Task: Add Boiron Bryonia Alba 30C to the cart.
Action: Mouse moved to (241, 118)
Screenshot: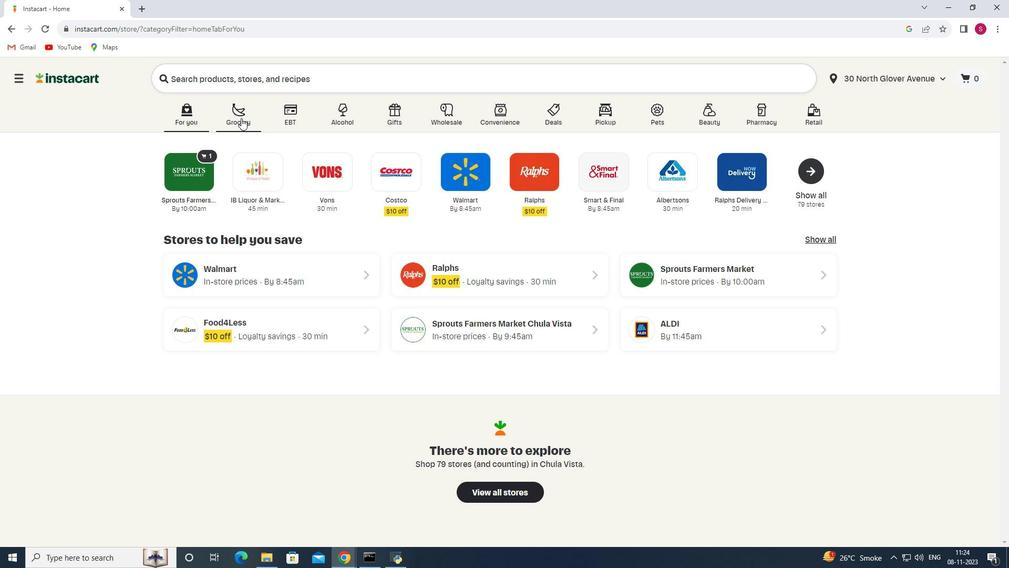 
Action: Mouse pressed left at (241, 118)
Screenshot: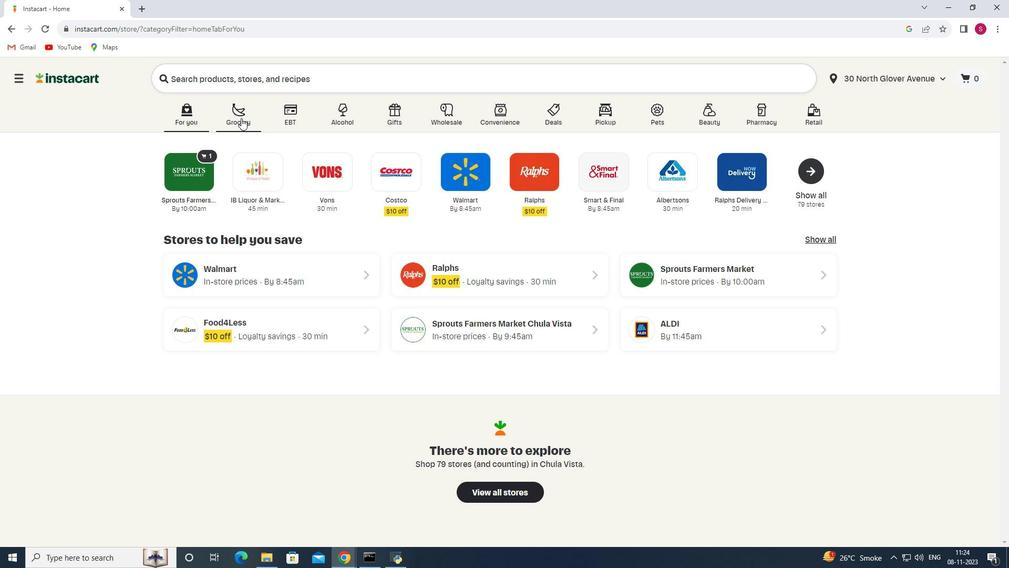 
Action: Mouse moved to (271, 299)
Screenshot: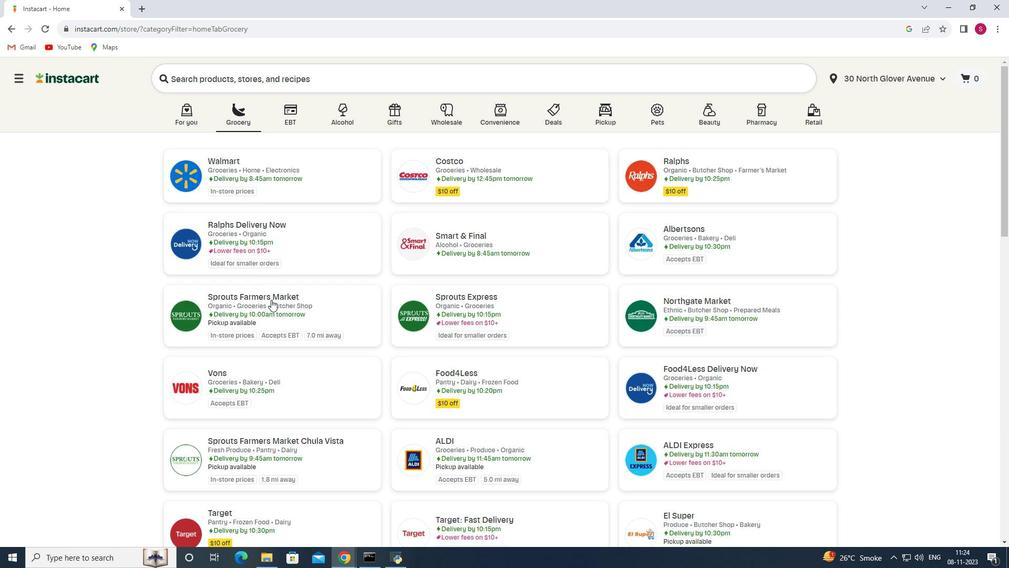 
Action: Mouse pressed left at (271, 299)
Screenshot: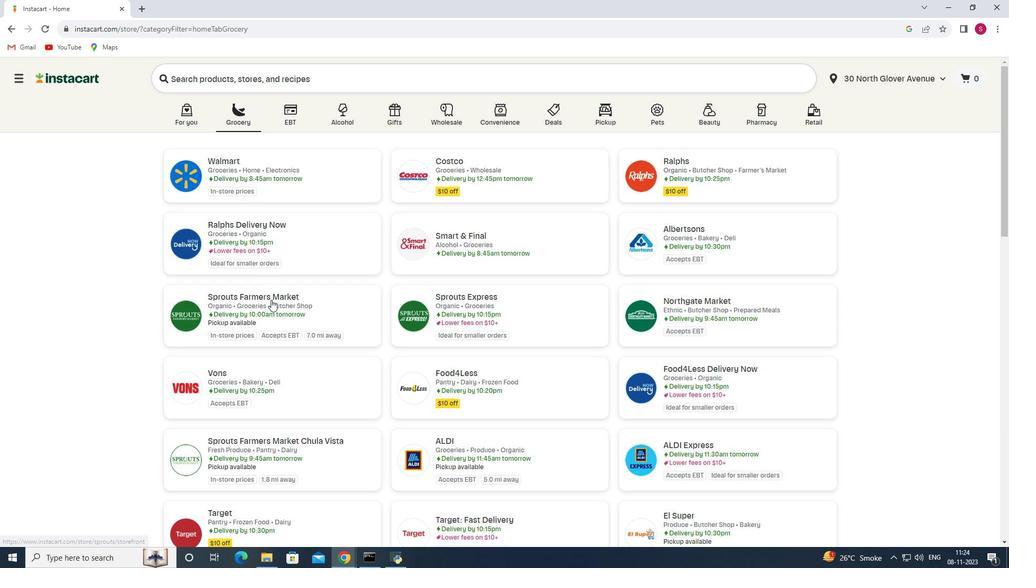 
Action: Mouse moved to (56, 309)
Screenshot: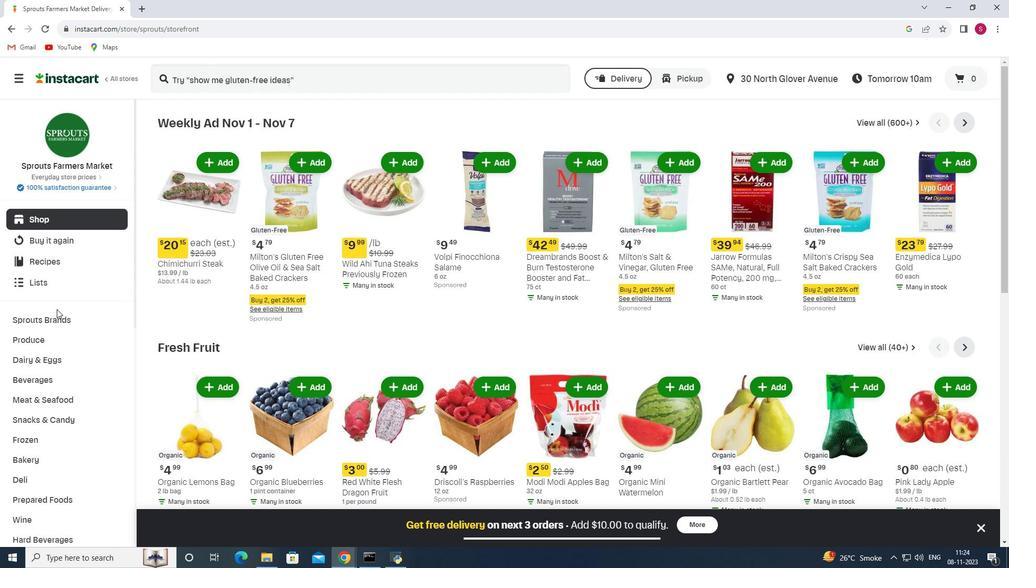 
Action: Mouse scrolled (56, 308) with delta (0, 0)
Screenshot: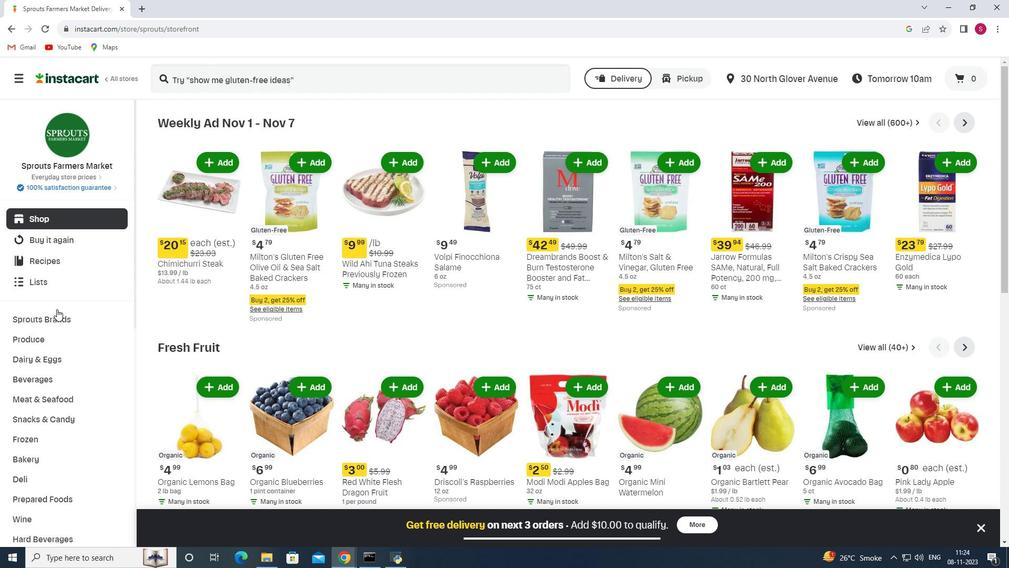 
Action: Mouse scrolled (56, 308) with delta (0, 0)
Screenshot: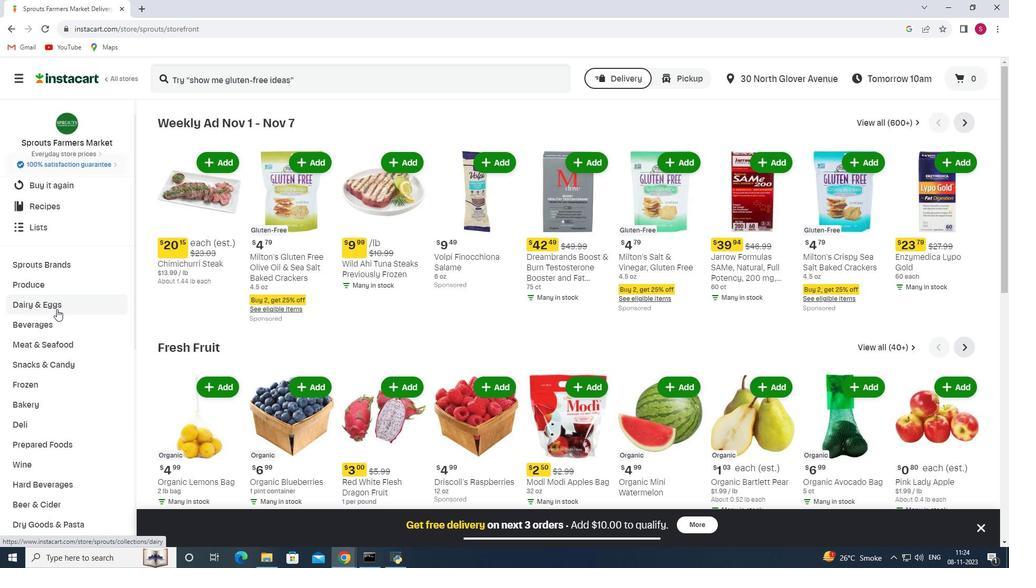 
Action: Mouse scrolled (56, 308) with delta (0, 0)
Screenshot: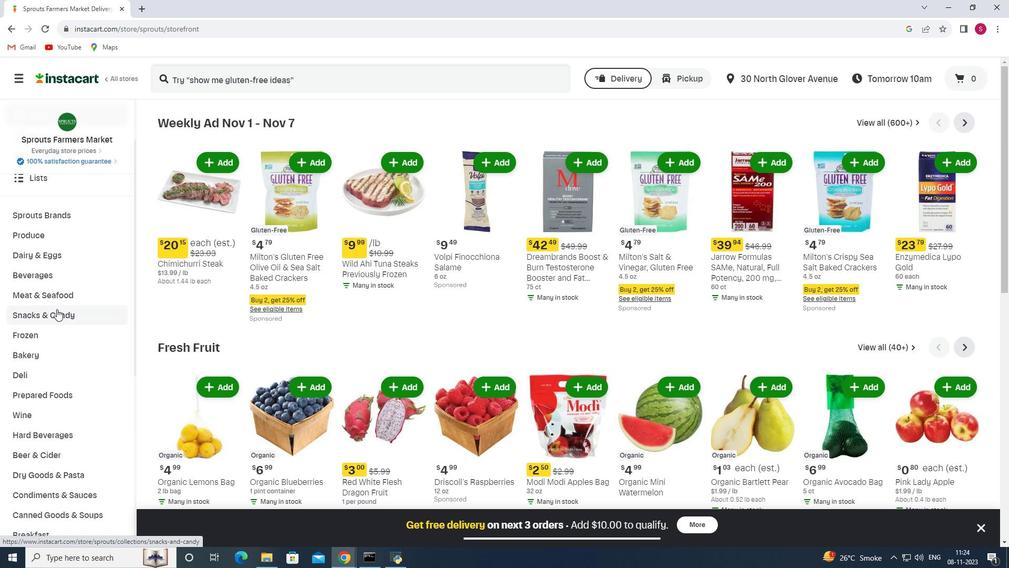 
Action: Mouse scrolled (56, 308) with delta (0, 0)
Screenshot: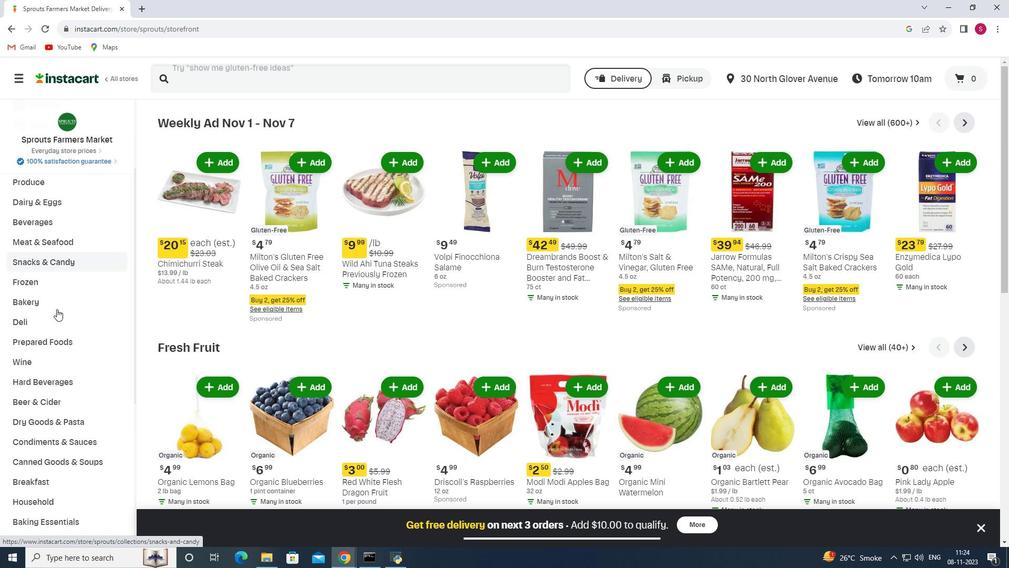 
Action: Mouse scrolled (56, 308) with delta (0, 0)
Screenshot: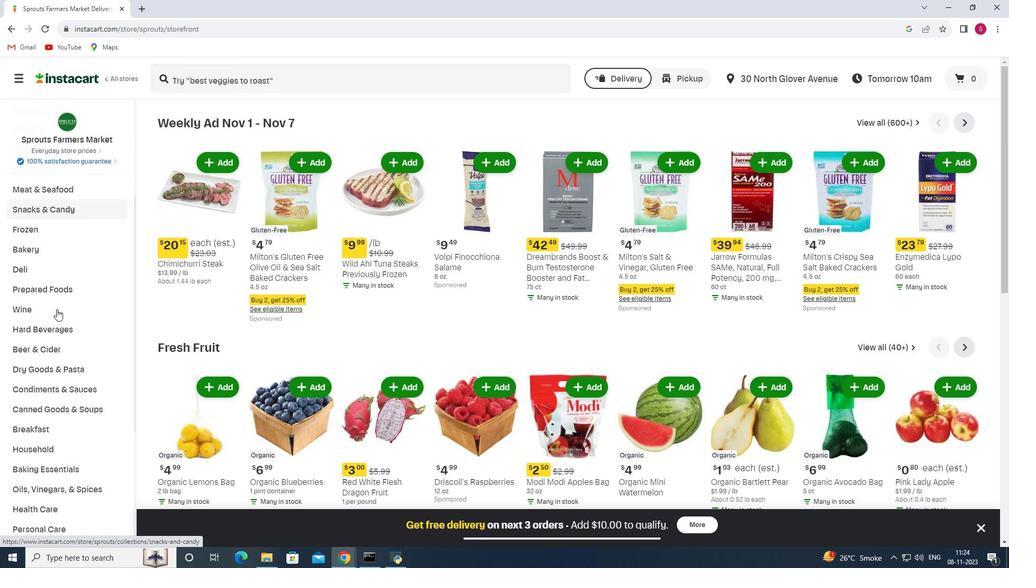
Action: Mouse scrolled (56, 308) with delta (0, 0)
Screenshot: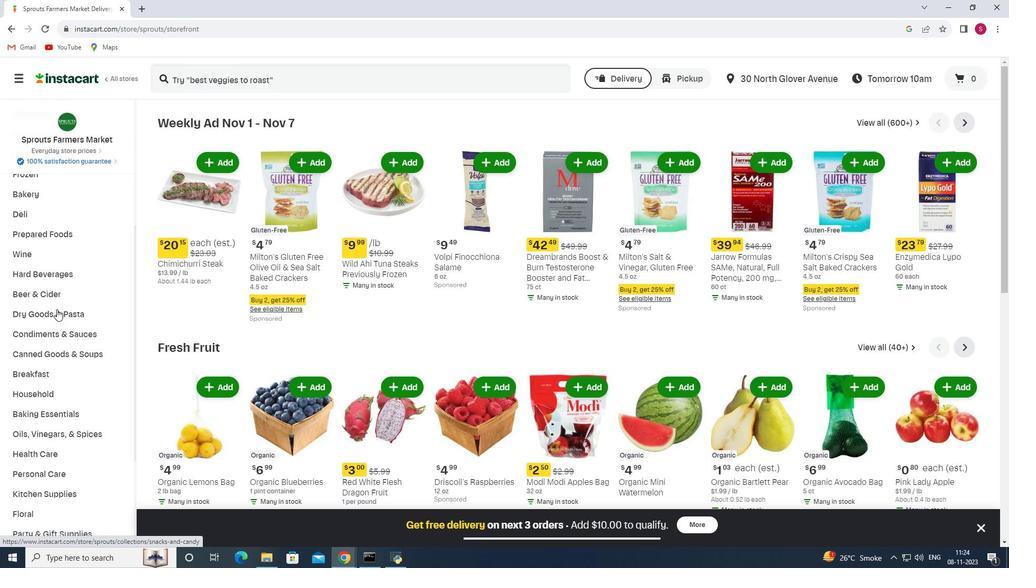 
Action: Mouse scrolled (56, 308) with delta (0, 0)
Screenshot: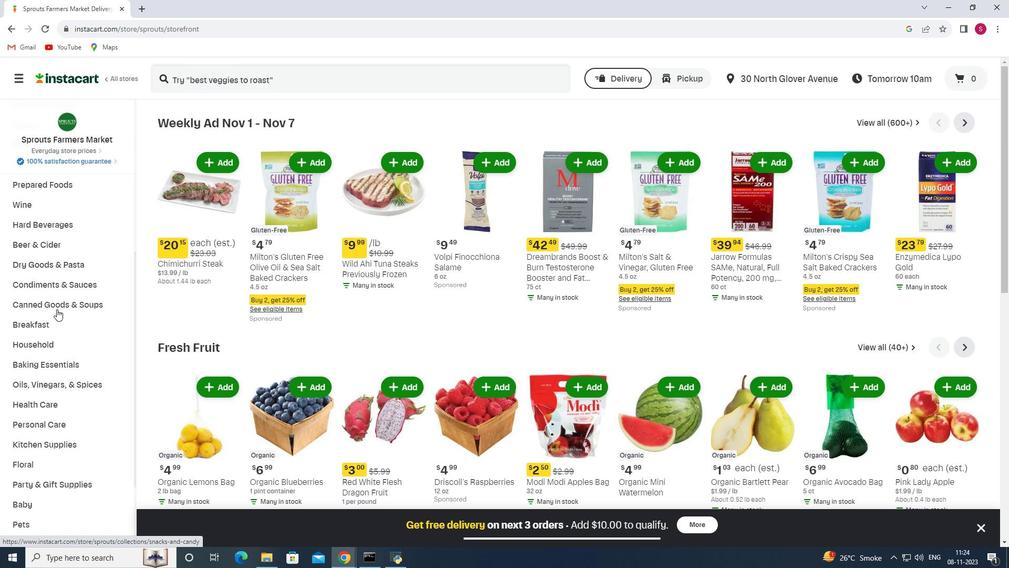 
Action: Mouse moved to (49, 348)
Screenshot: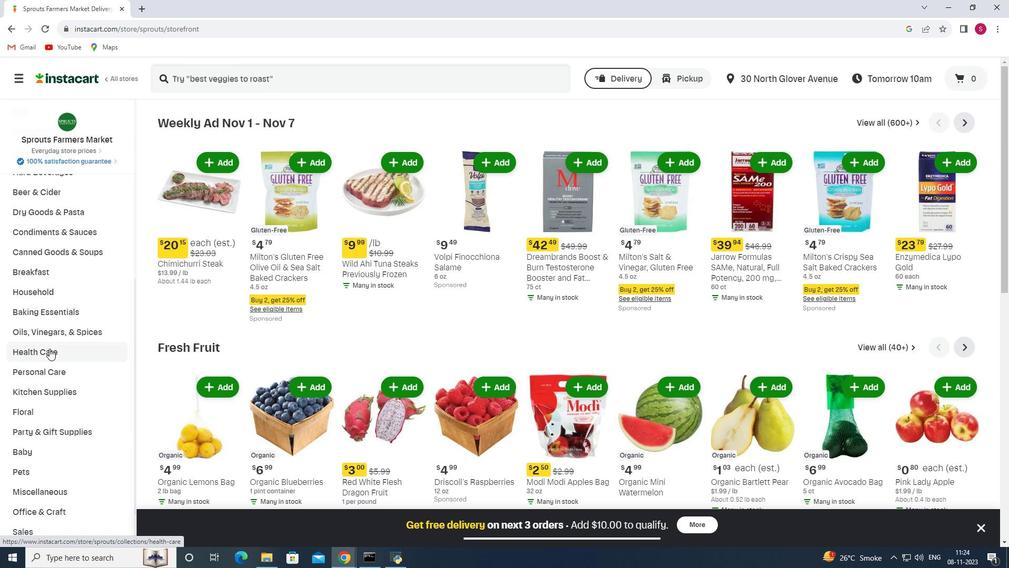 
Action: Mouse pressed left at (49, 348)
Screenshot: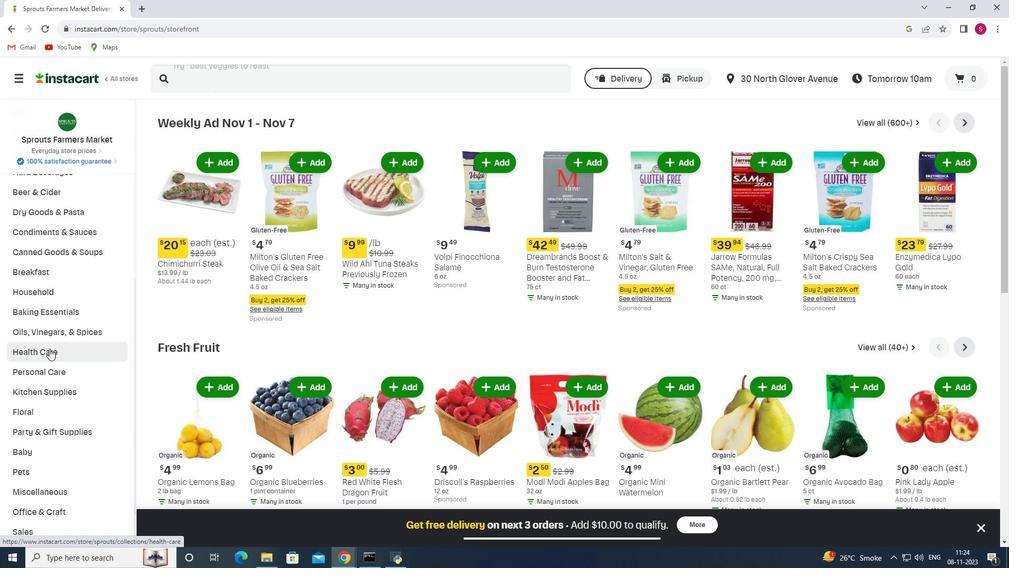 
Action: Mouse moved to (360, 150)
Screenshot: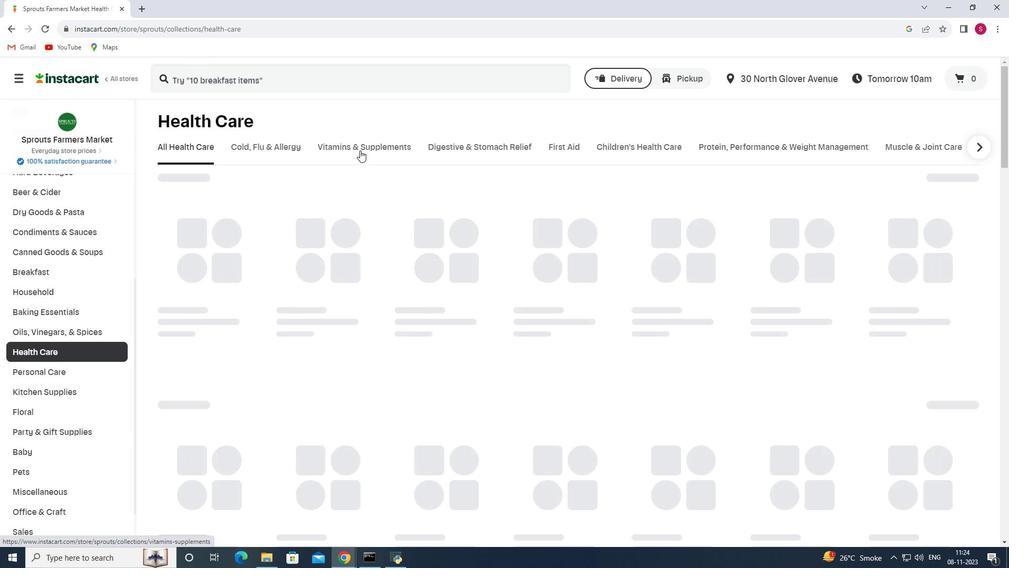 
Action: Mouse pressed left at (360, 150)
Screenshot: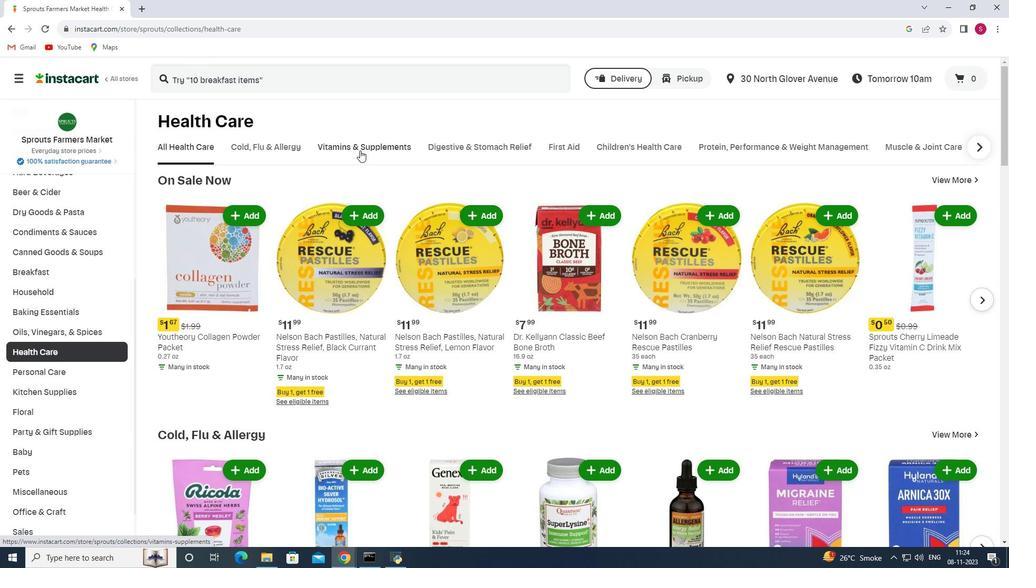
Action: Mouse moved to (835, 199)
Screenshot: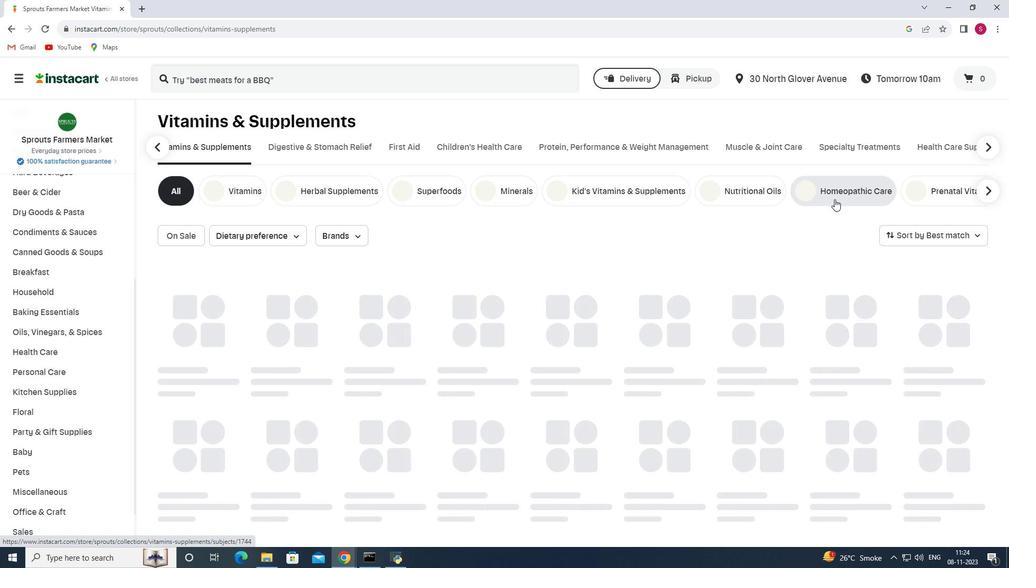 
Action: Mouse pressed left at (835, 199)
Screenshot: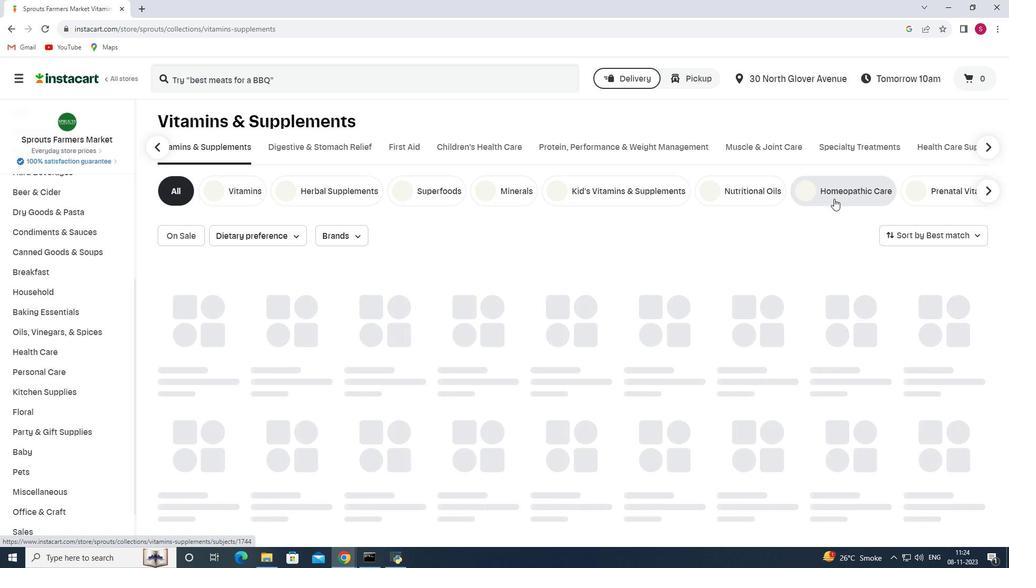 
Action: Mouse moved to (321, 72)
Screenshot: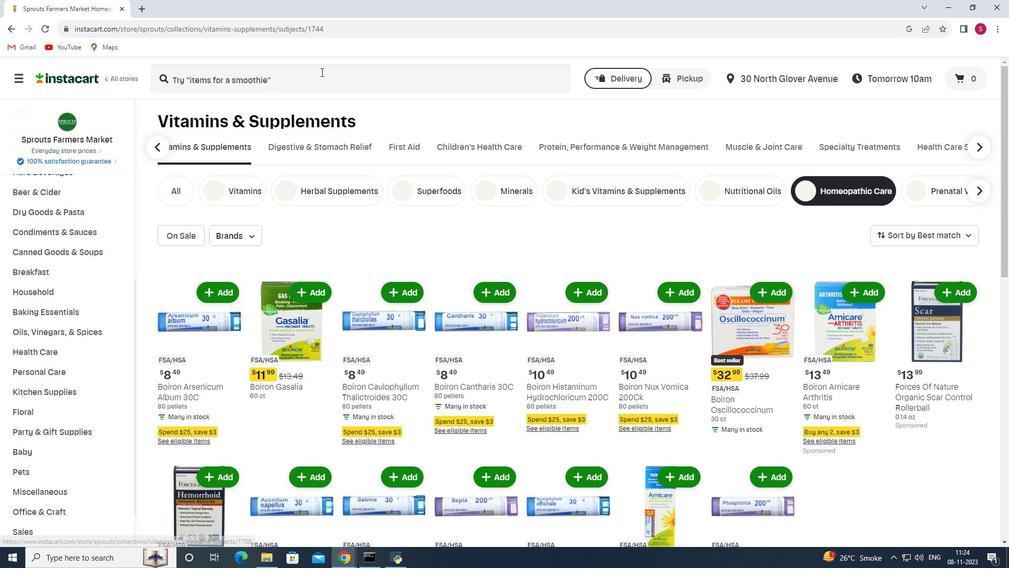 
Action: Mouse pressed left at (321, 72)
Screenshot: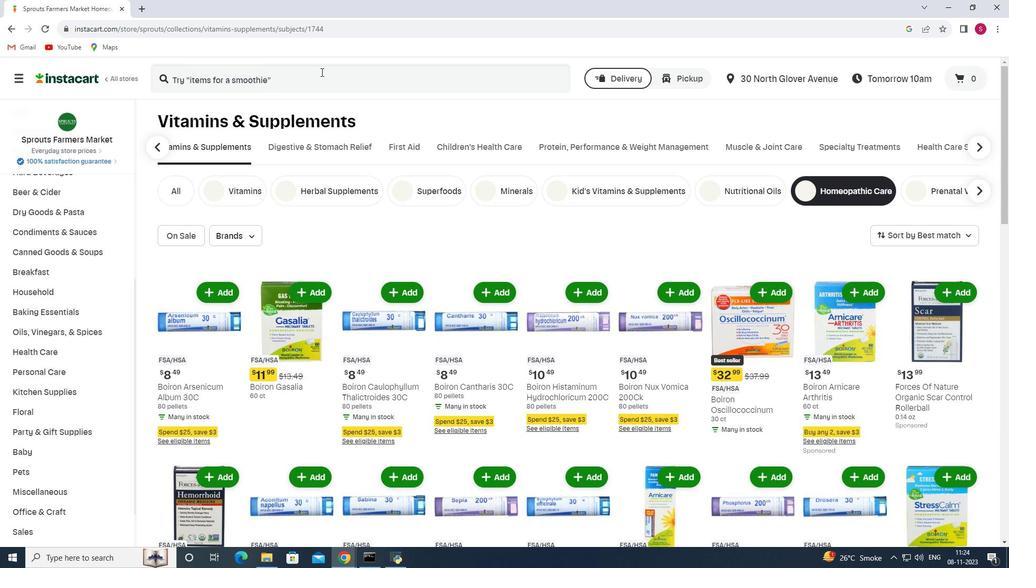 
Action: Key pressed <Key.shift>Boiron<Key.space><Key.shift_r><Key.shift_r><Key.shift_r><Key.shift_r><Key.shift_r><Key.shift_r><Key.shift_r><Key.shift_r><Key.shift_r><Key.shift_r><Key.shift_r><Key.shift_r><Key.shift_r><Key.shift_r><Key.shift_r>Bryonia<Key.space><Key.shift>Alba<Key.space>30<Key.shift>C<Key.enter>
Screenshot: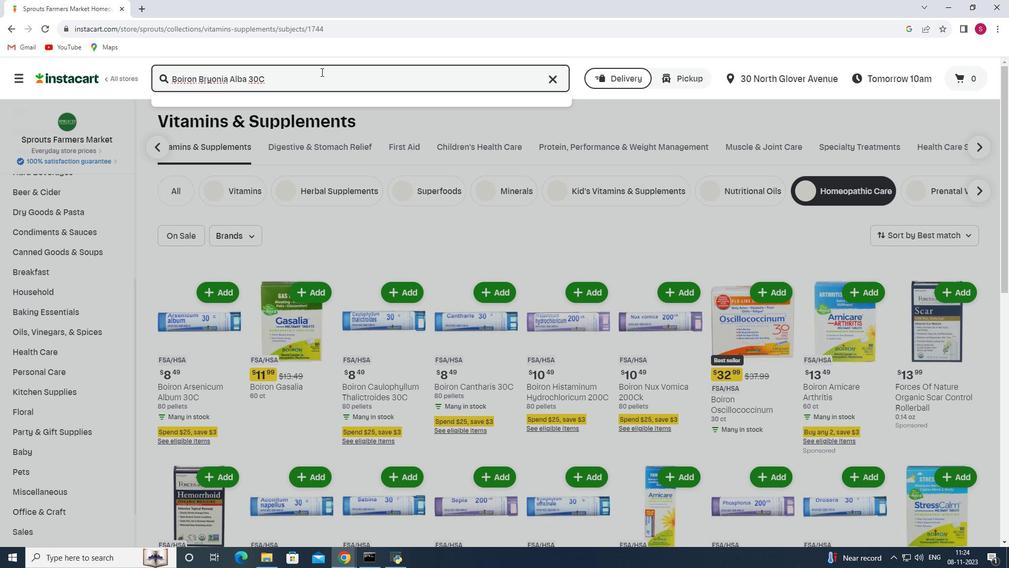 
Action: Mouse moved to (307, 159)
Screenshot: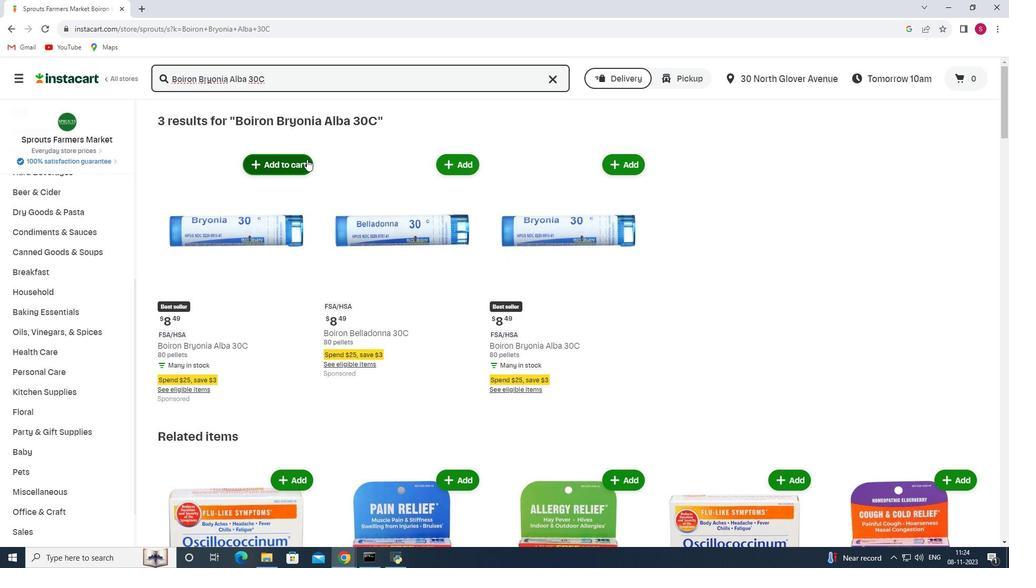 
Action: Mouse pressed left at (307, 159)
Screenshot: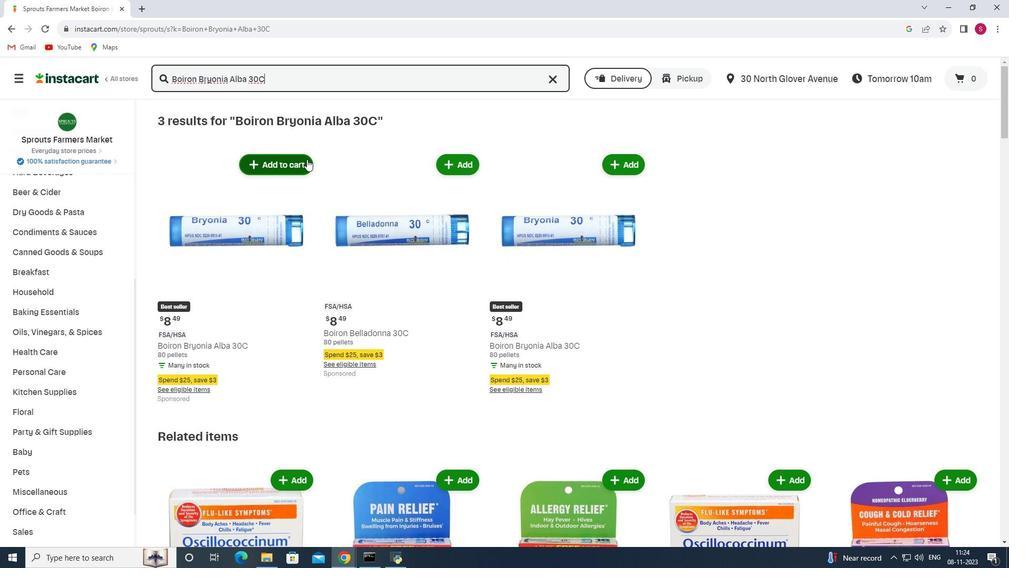 
Action: Mouse moved to (334, 166)
Screenshot: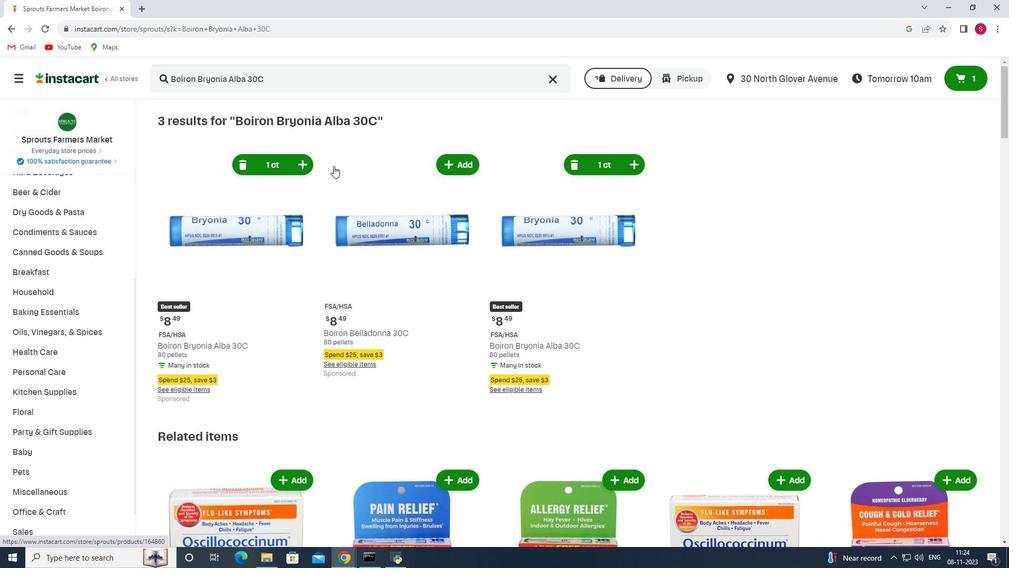
